 Task: Add Aura Cacia Sanctifying Frankincense In Jojoba Oil to the cart.
Action: Mouse moved to (970, 341)
Screenshot: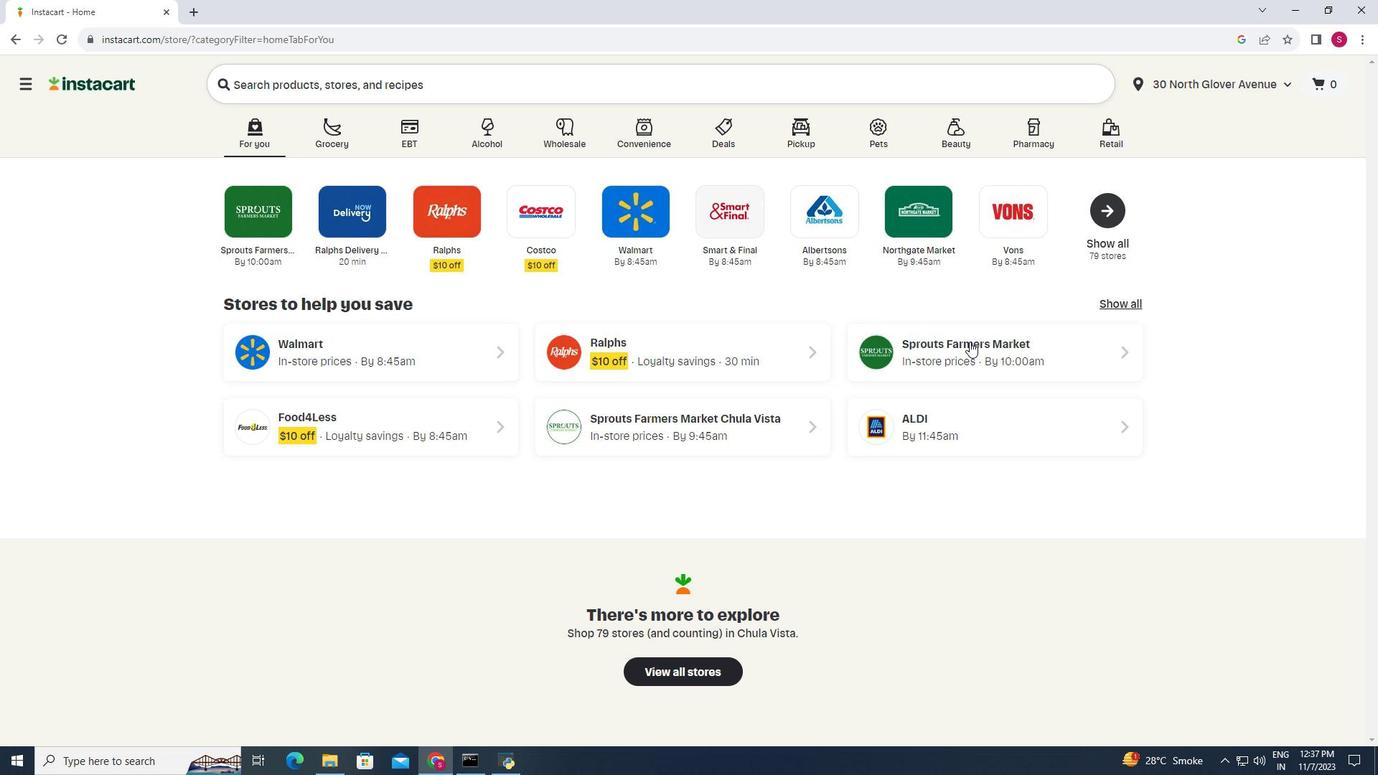 
Action: Mouse pressed left at (970, 341)
Screenshot: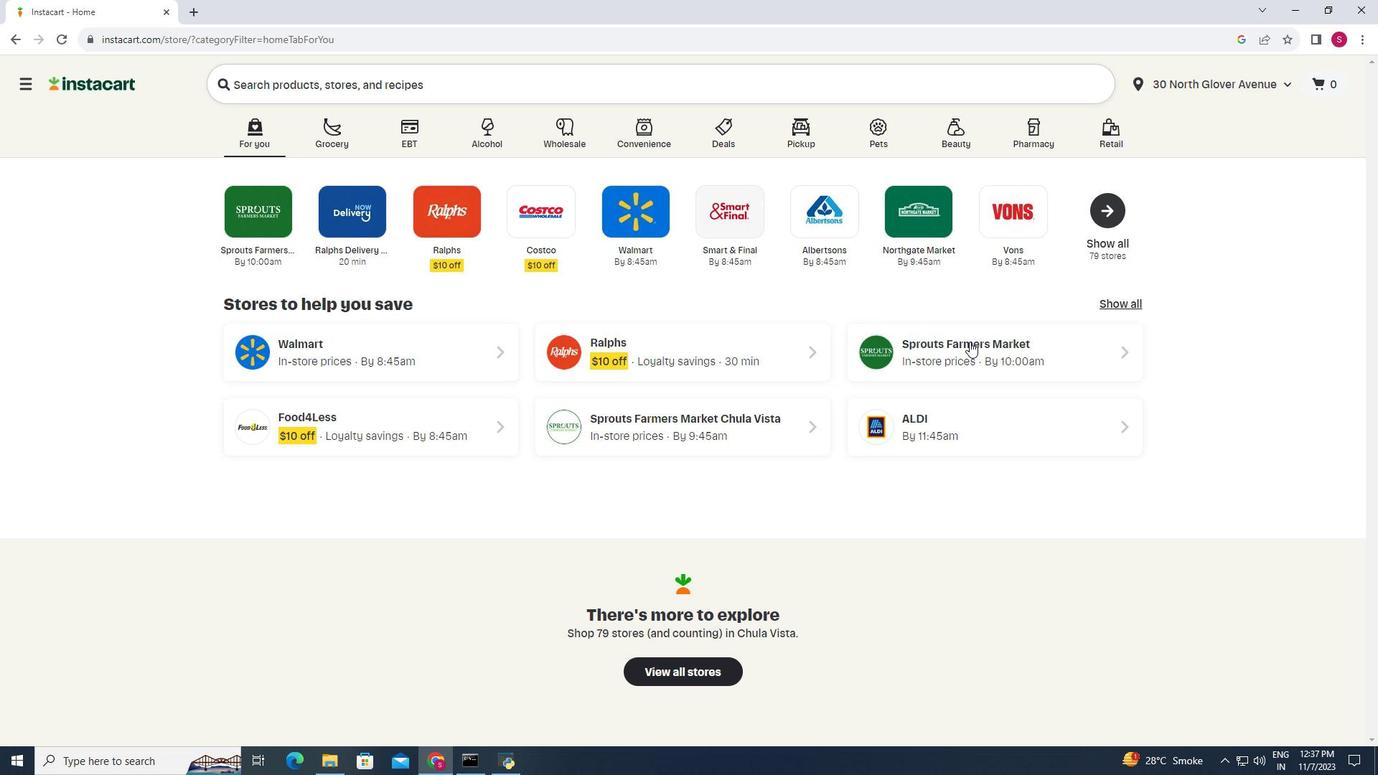 
Action: Mouse moved to (108, 557)
Screenshot: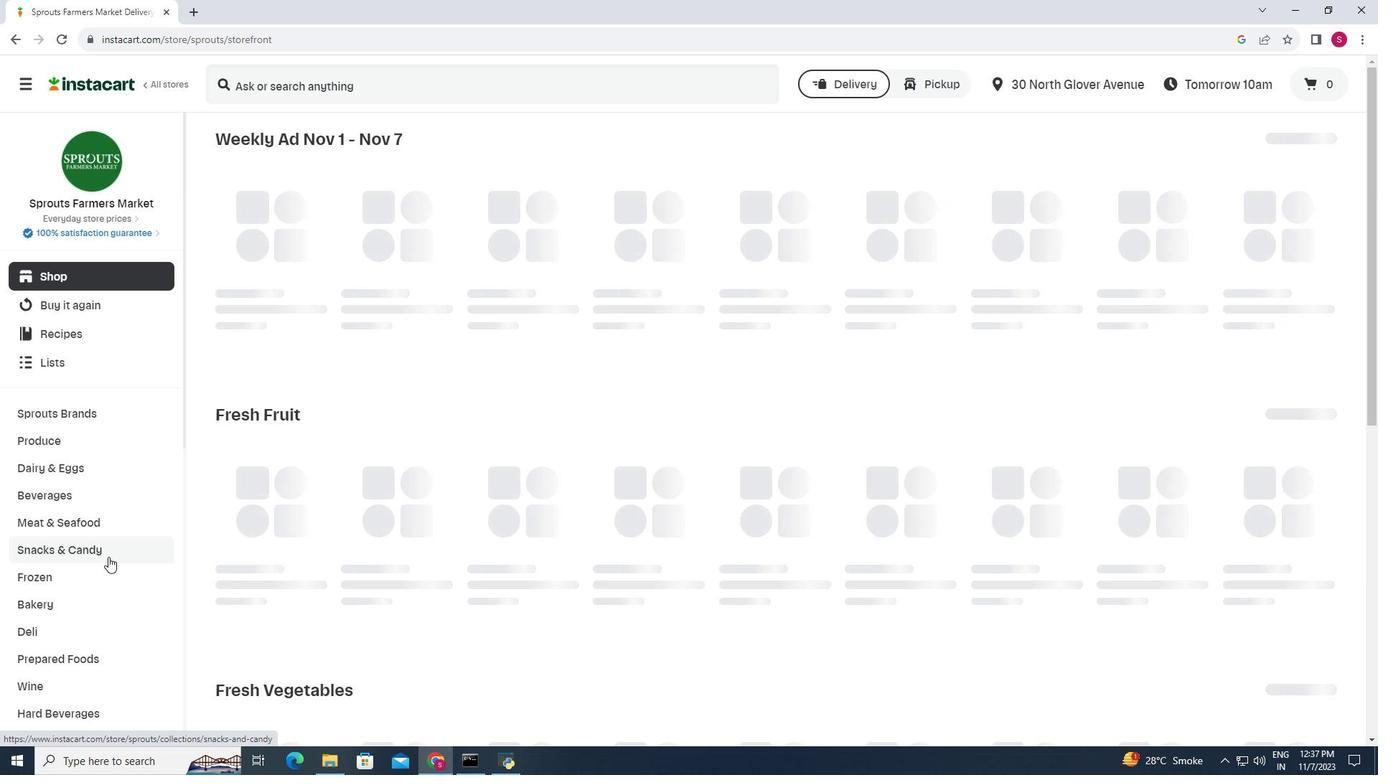 
Action: Mouse scrolled (108, 556) with delta (0, 0)
Screenshot: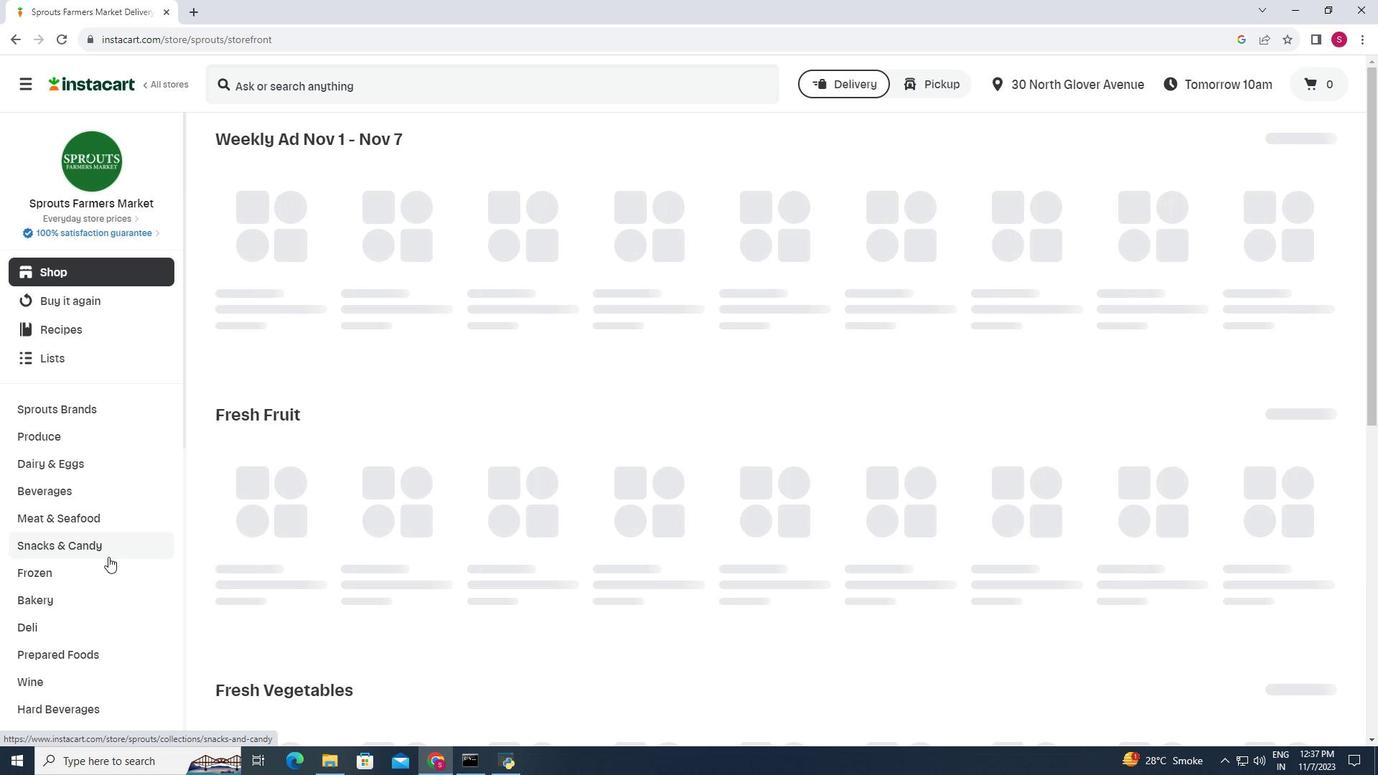 
Action: Mouse scrolled (108, 556) with delta (0, 0)
Screenshot: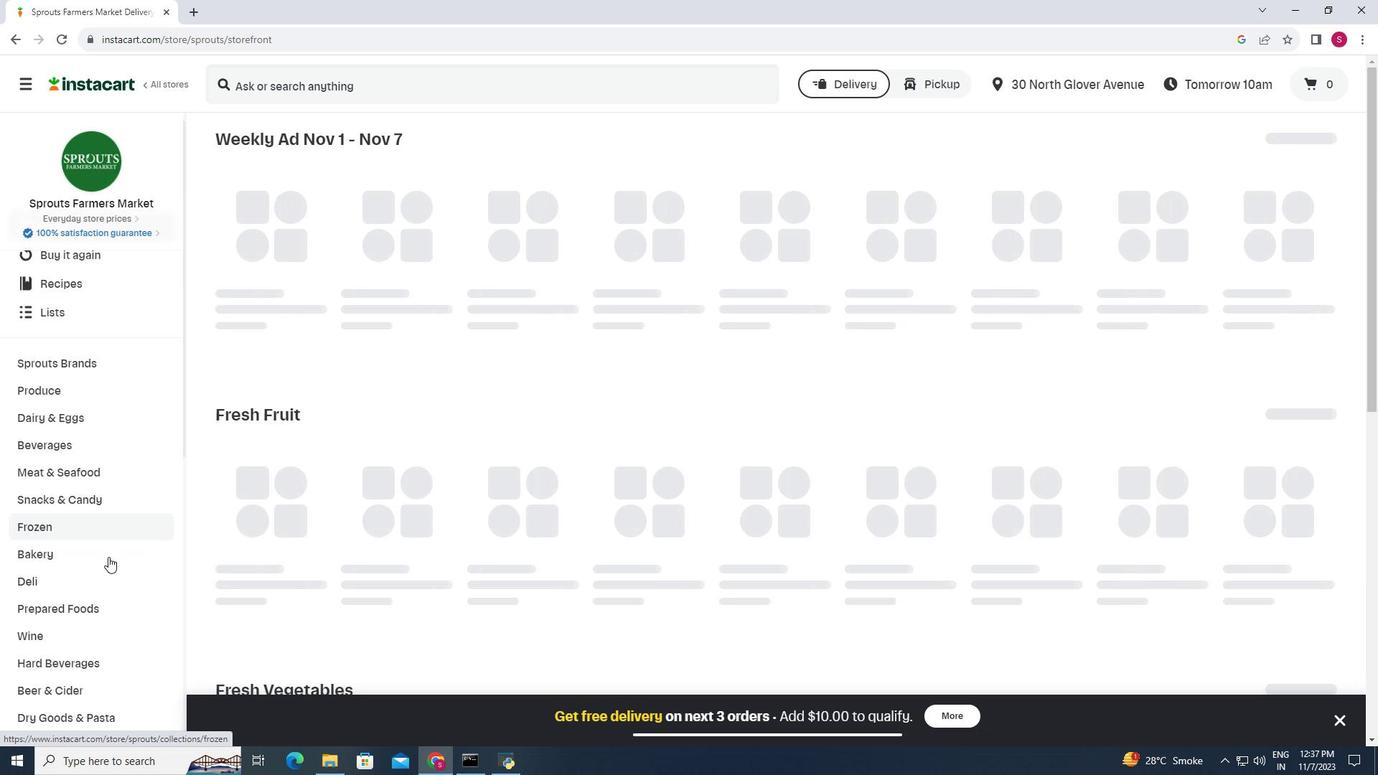 
Action: Mouse scrolled (108, 556) with delta (0, 0)
Screenshot: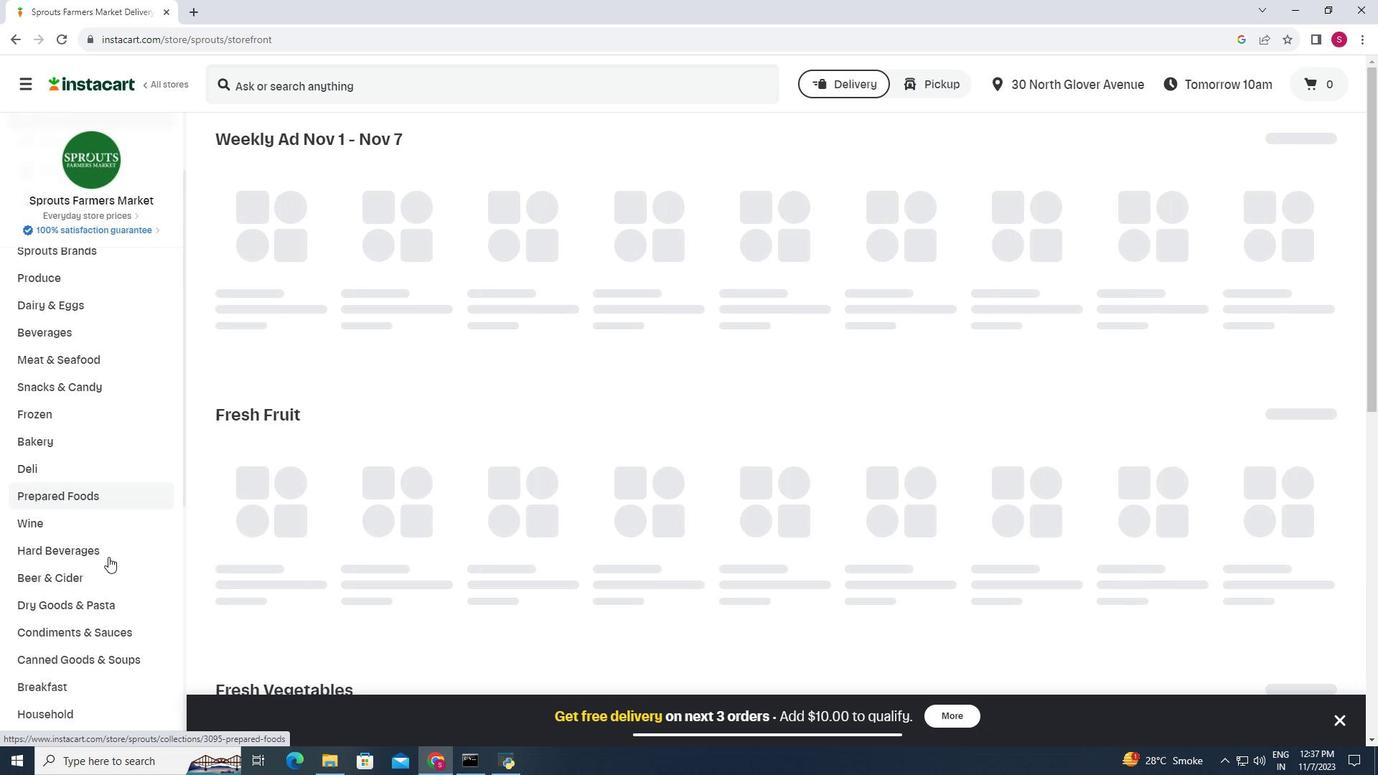 
Action: Mouse scrolled (108, 556) with delta (0, 0)
Screenshot: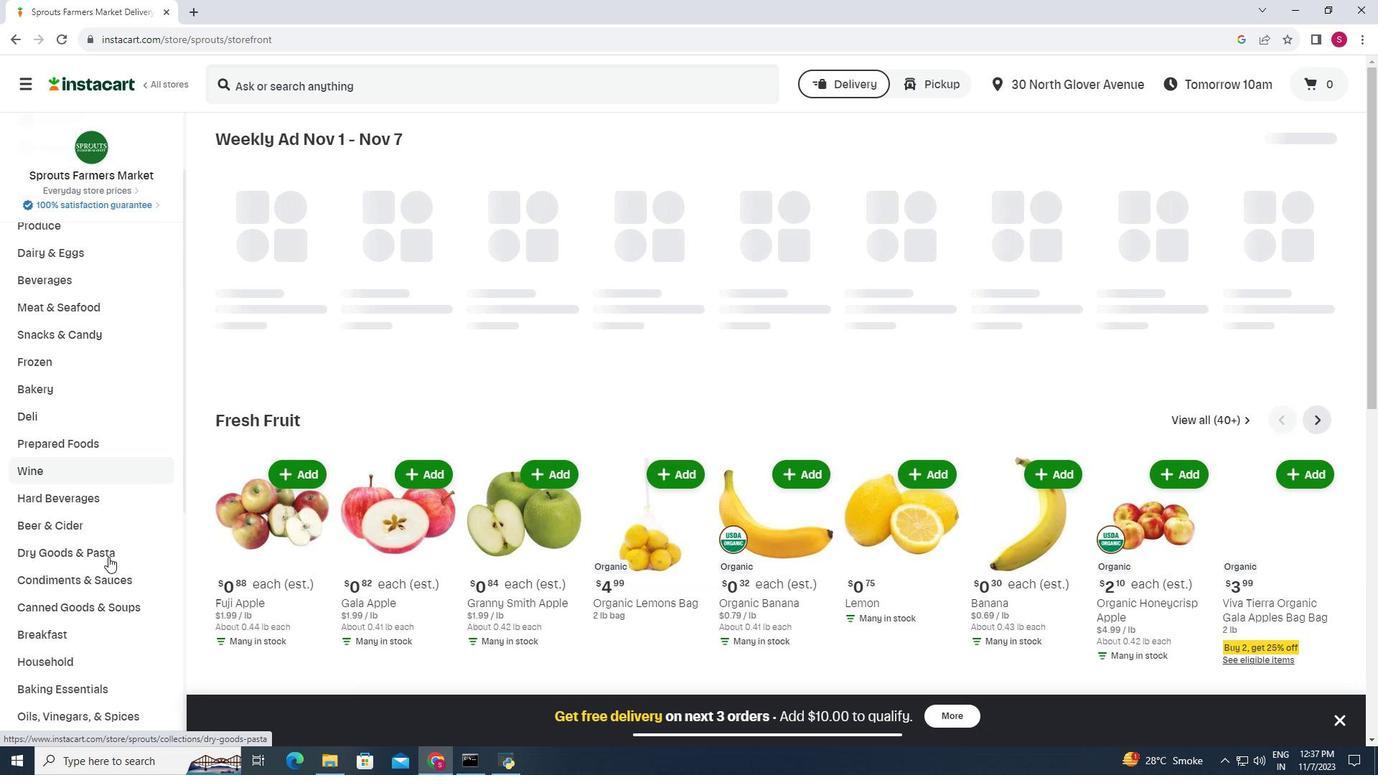 
Action: Mouse moved to (66, 664)
Screenshot: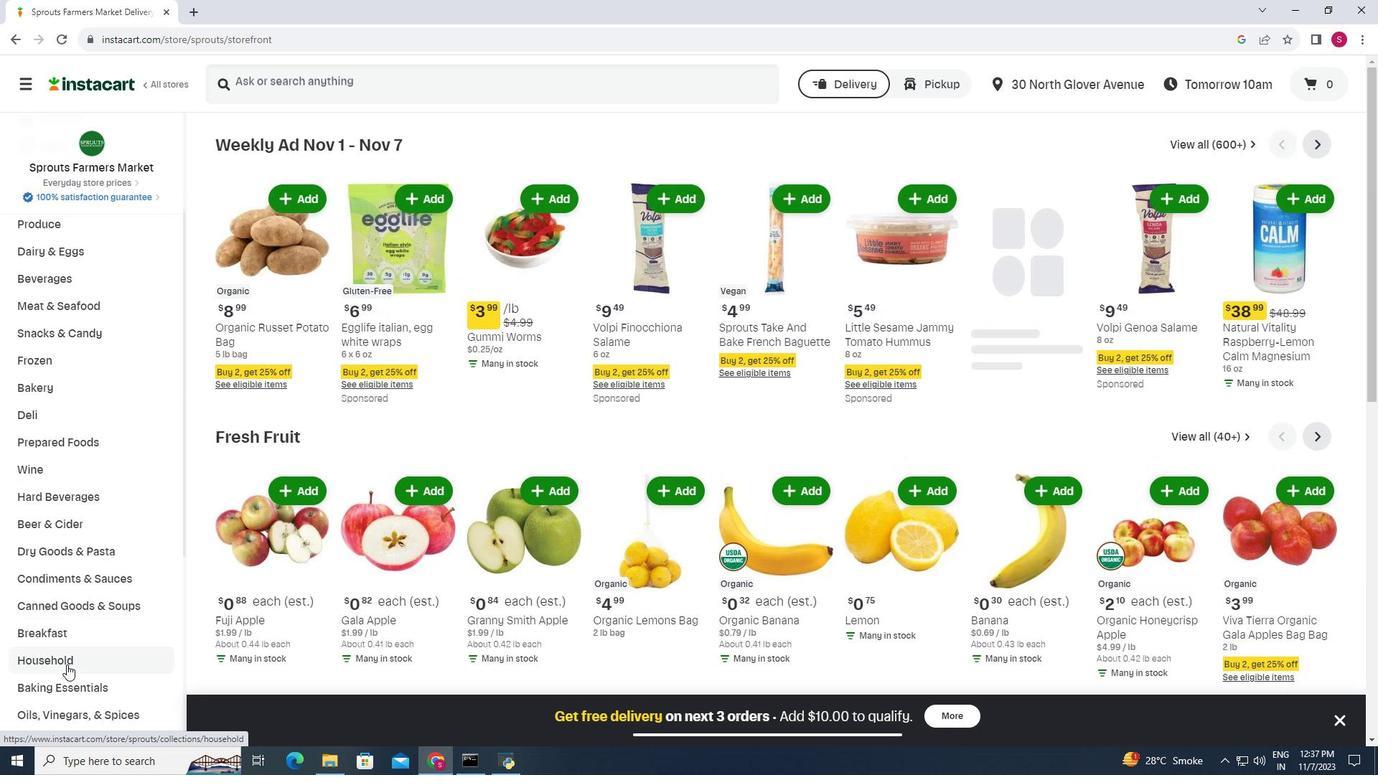 
Action: Mouse pressed left at (66, 664)
Screenshot: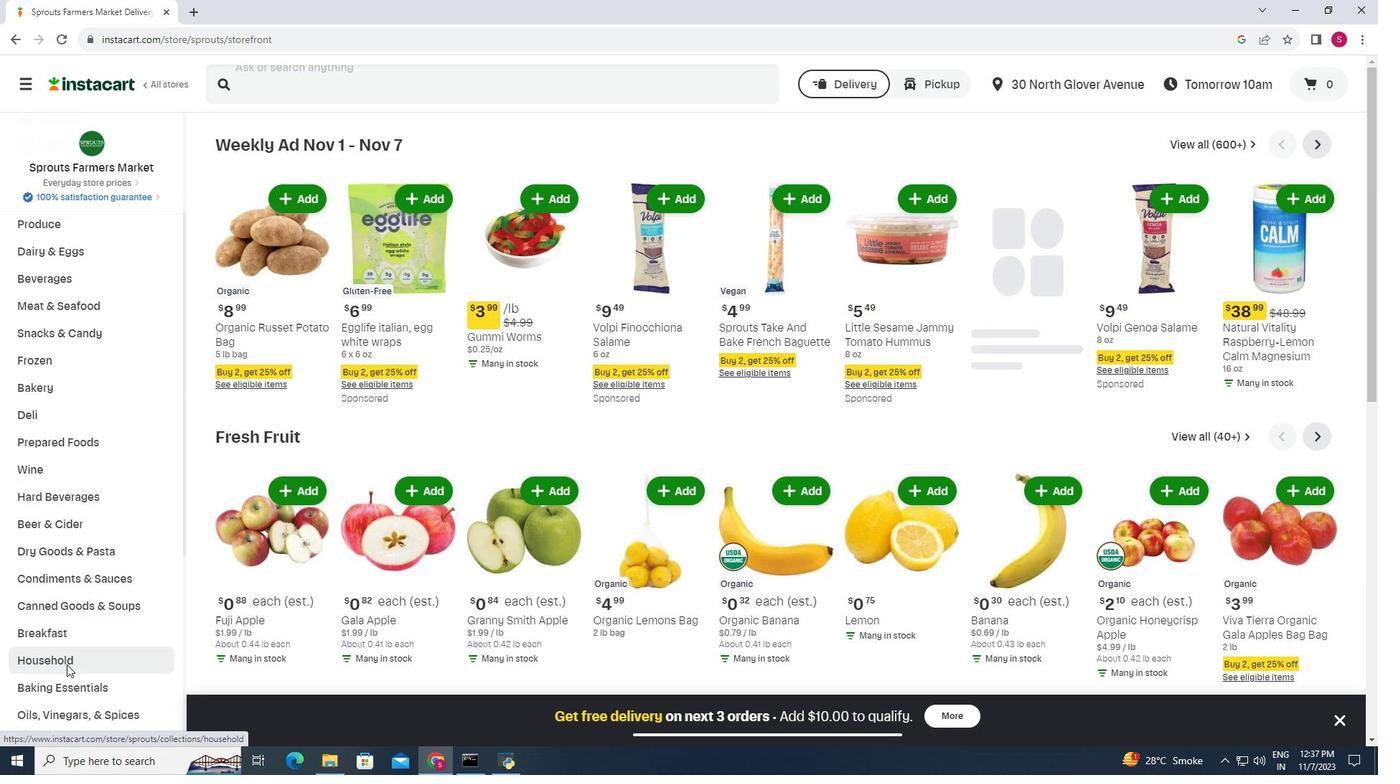 
Action: Mouse moved to (769, 175)
Screenshot: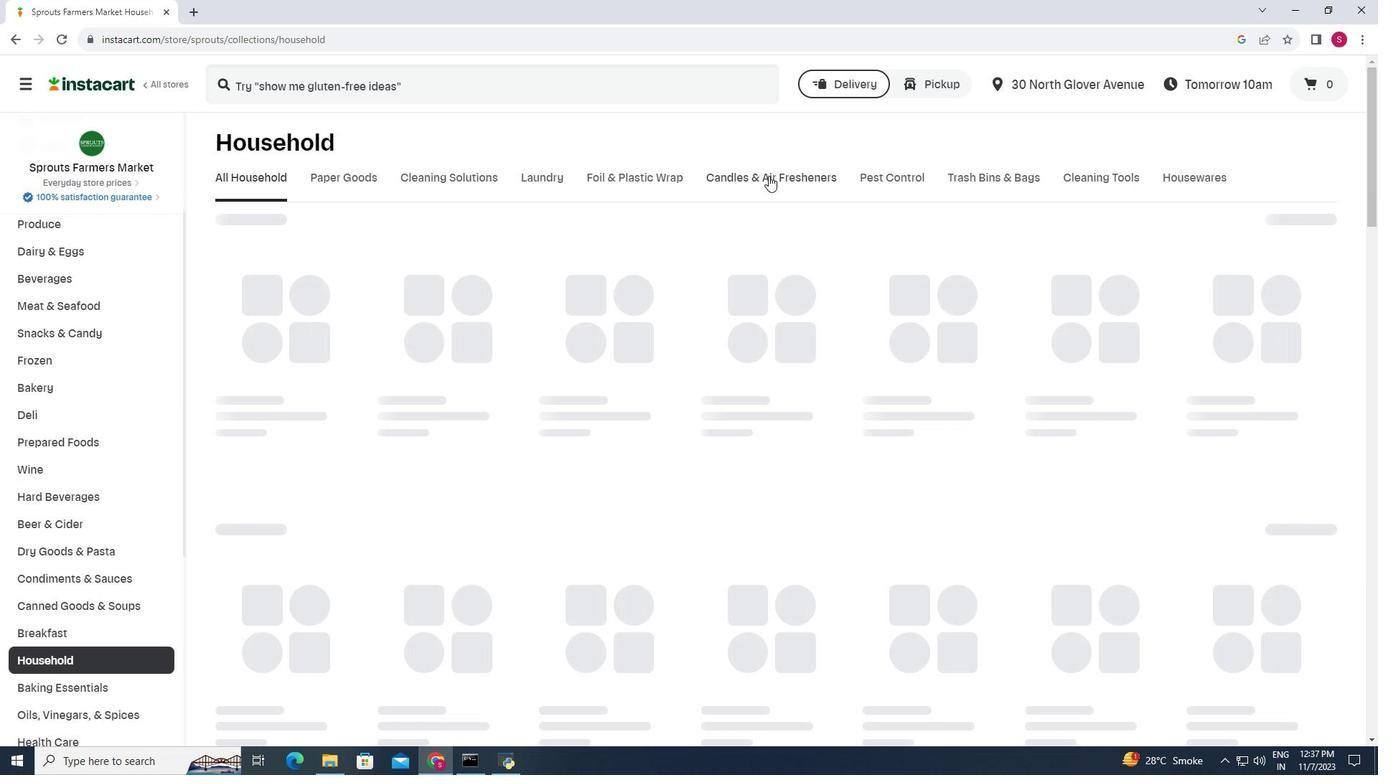 
Action: Mouse pressed left at (769, 175)
Screenshot: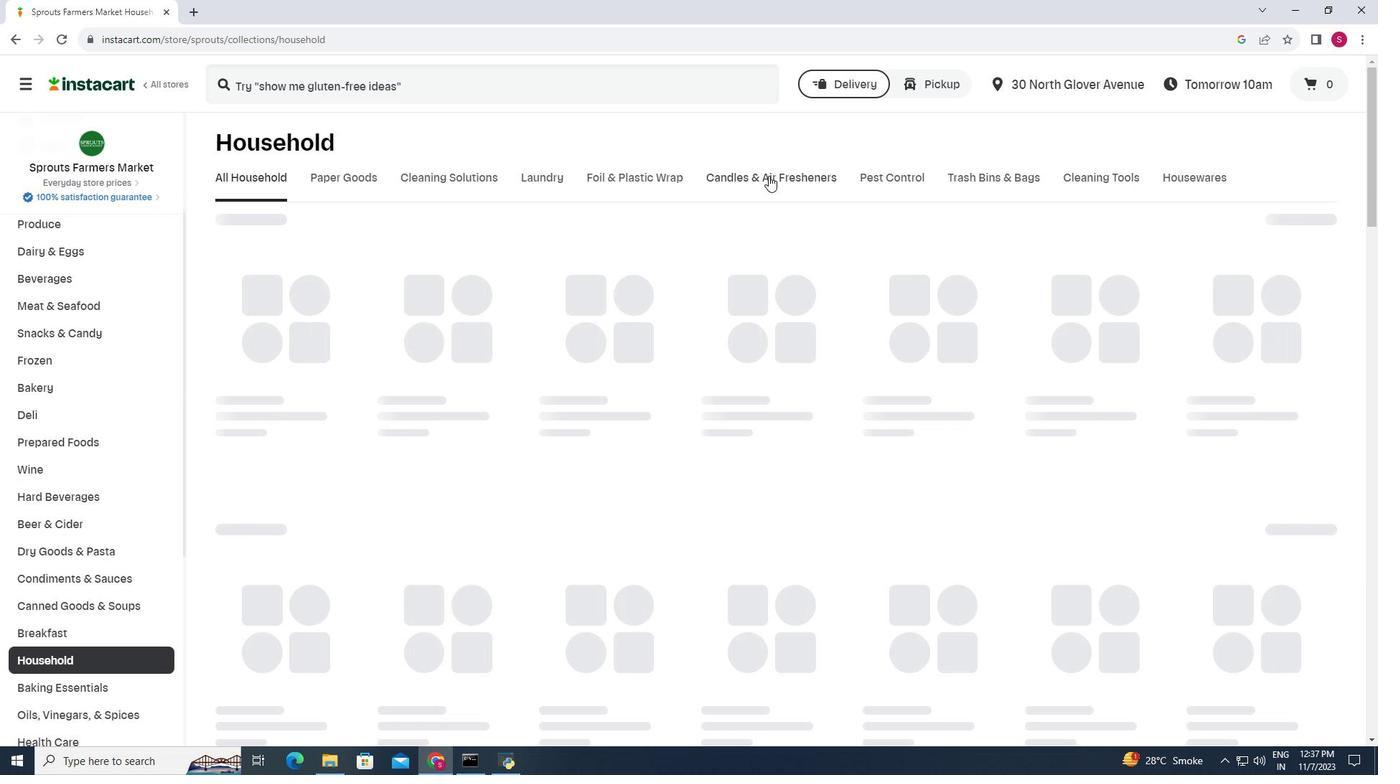
Action: Mouse moved to (356, 90)
Screenshot: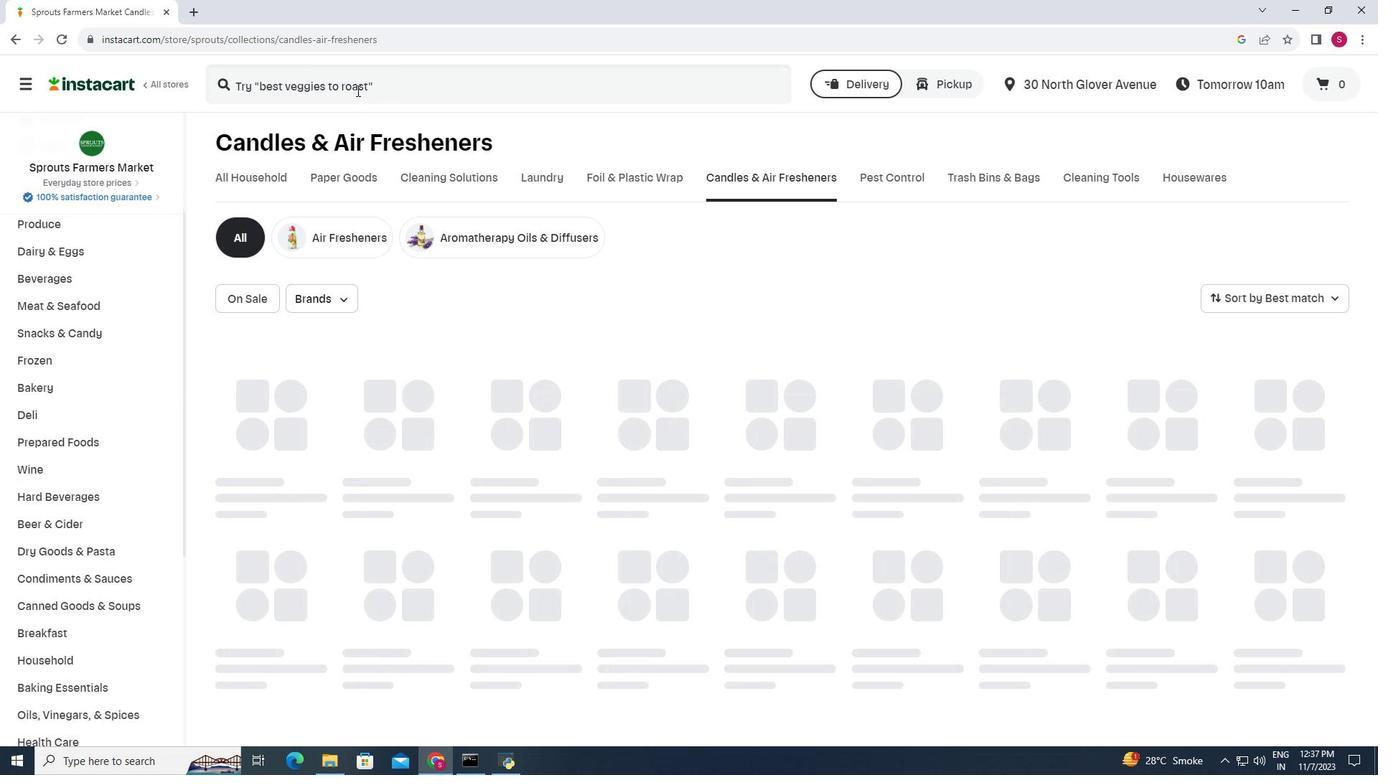 
Action: Mouse pressed left at (356, 90)
Screenshot: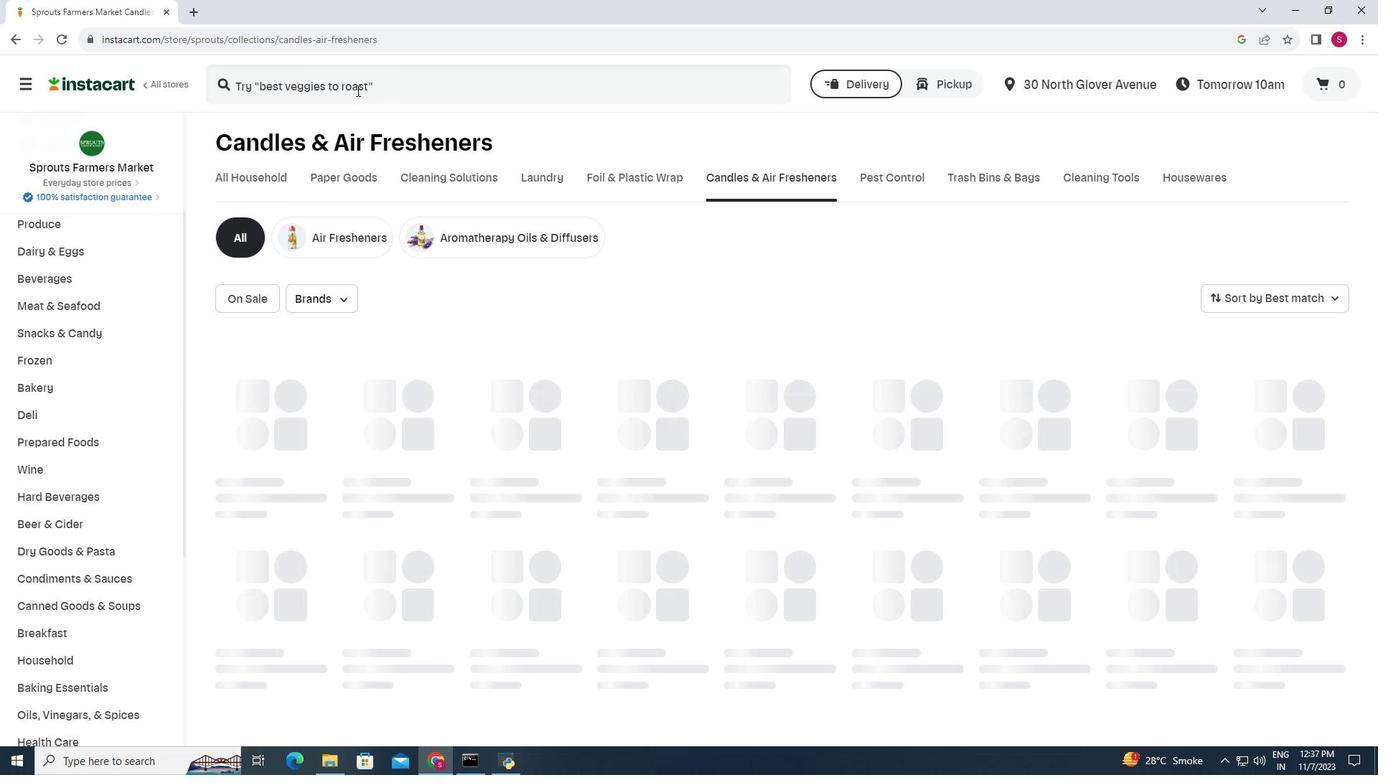 
Action: Mouse moved to (356, 89)
Screenshot: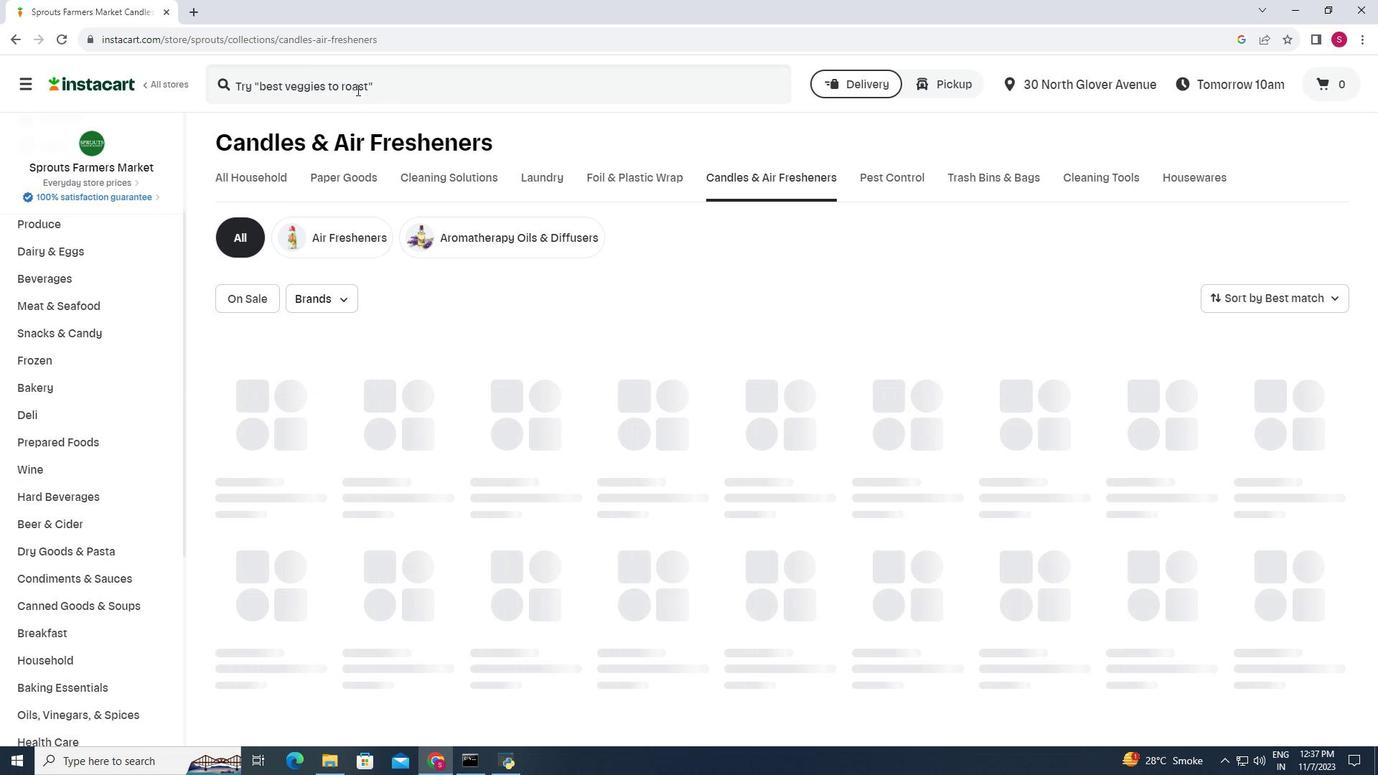 
Action: Key pressed <Key.shift>Aura<Key.space><Key.shift>Cacia<Key.space><Key.shift>Sanctifyimn<Key.backspace><Key.backspace>ng<Key.space><Key.shift><Key.shift>Frankincense<Key.space>in<Key.space><Key.shift>Jojoba<Key.space><Key.shift>Oil<Key.enter>
Screenshot: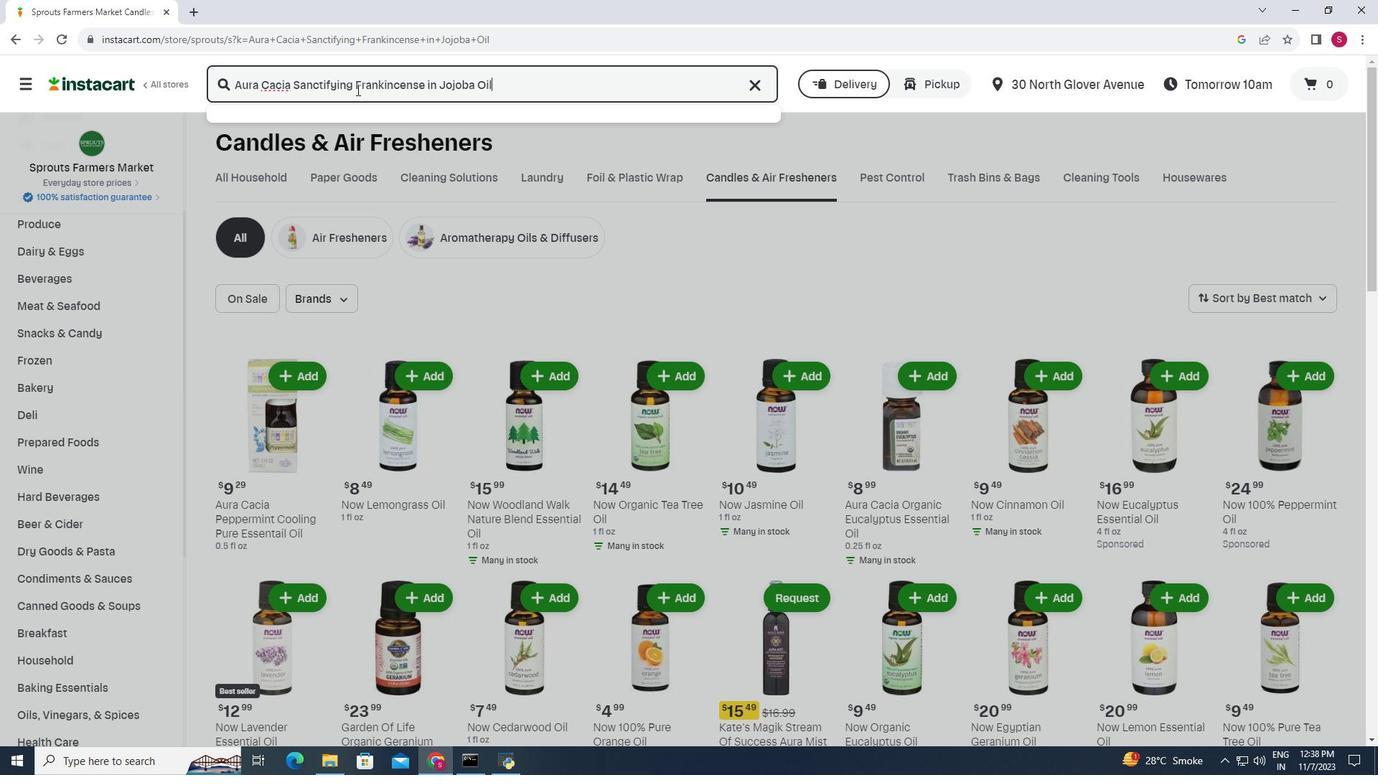 
Action: Mouse moved to (481, 298)
Screenshot: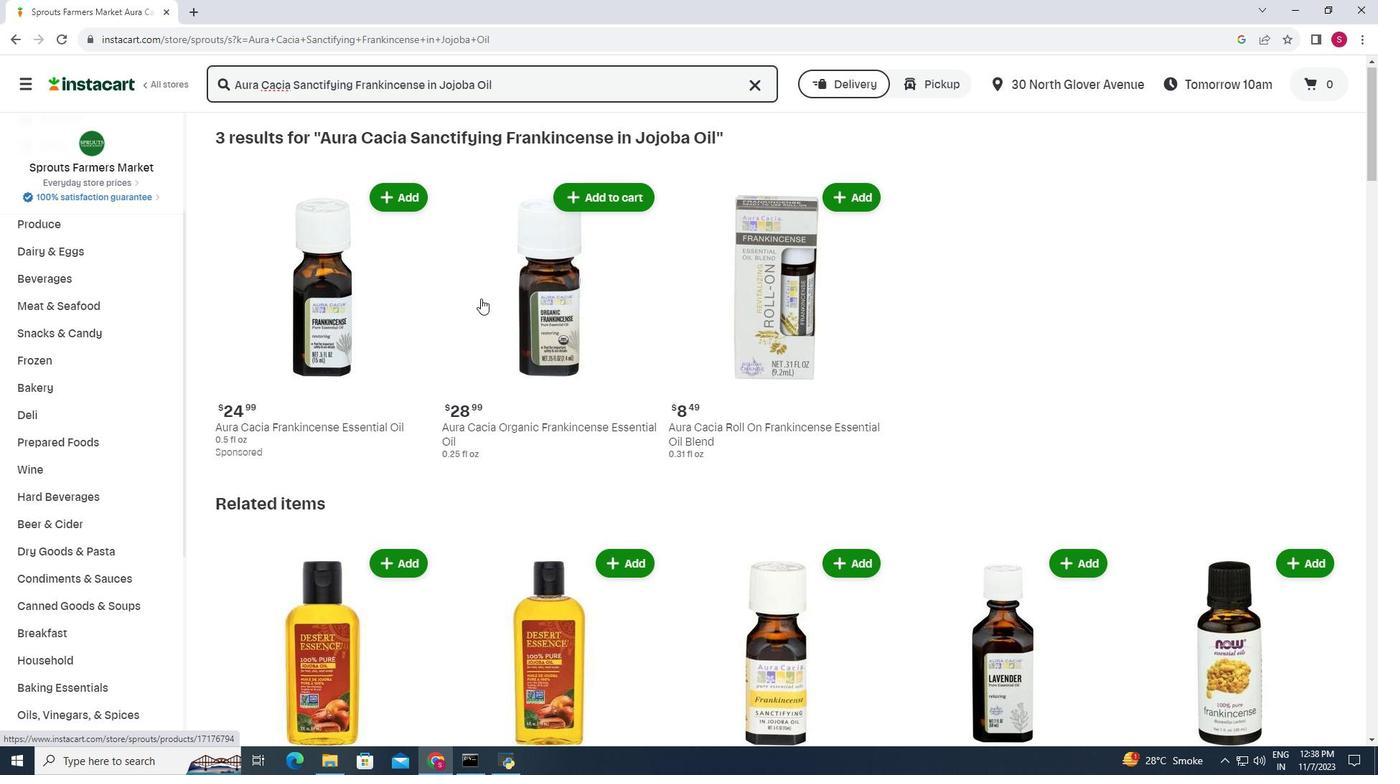 
Action: Mouse scrolled (481, 297) with delta (0, 0)
Screenshot: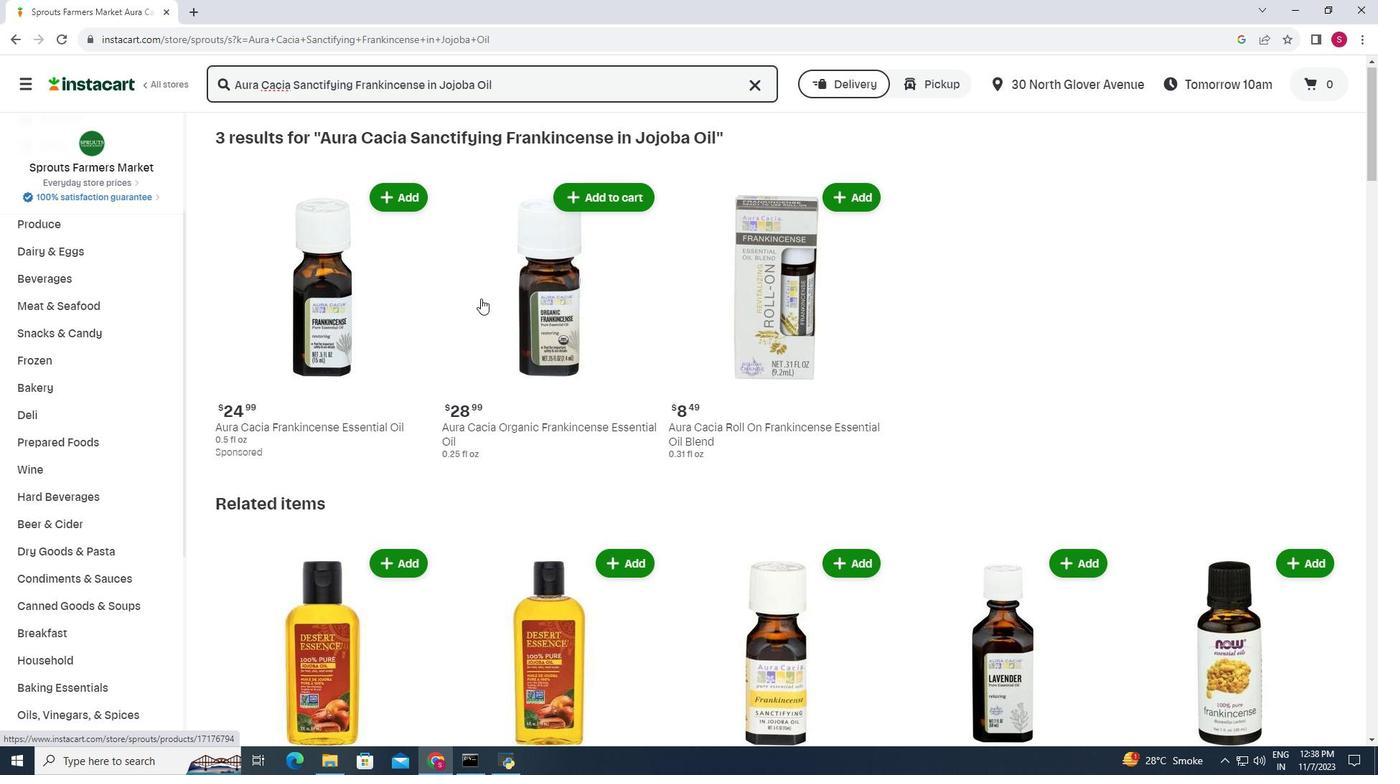 
Action: Mouse scrolled (481, 297) with delta (0, 0)
Screenshot: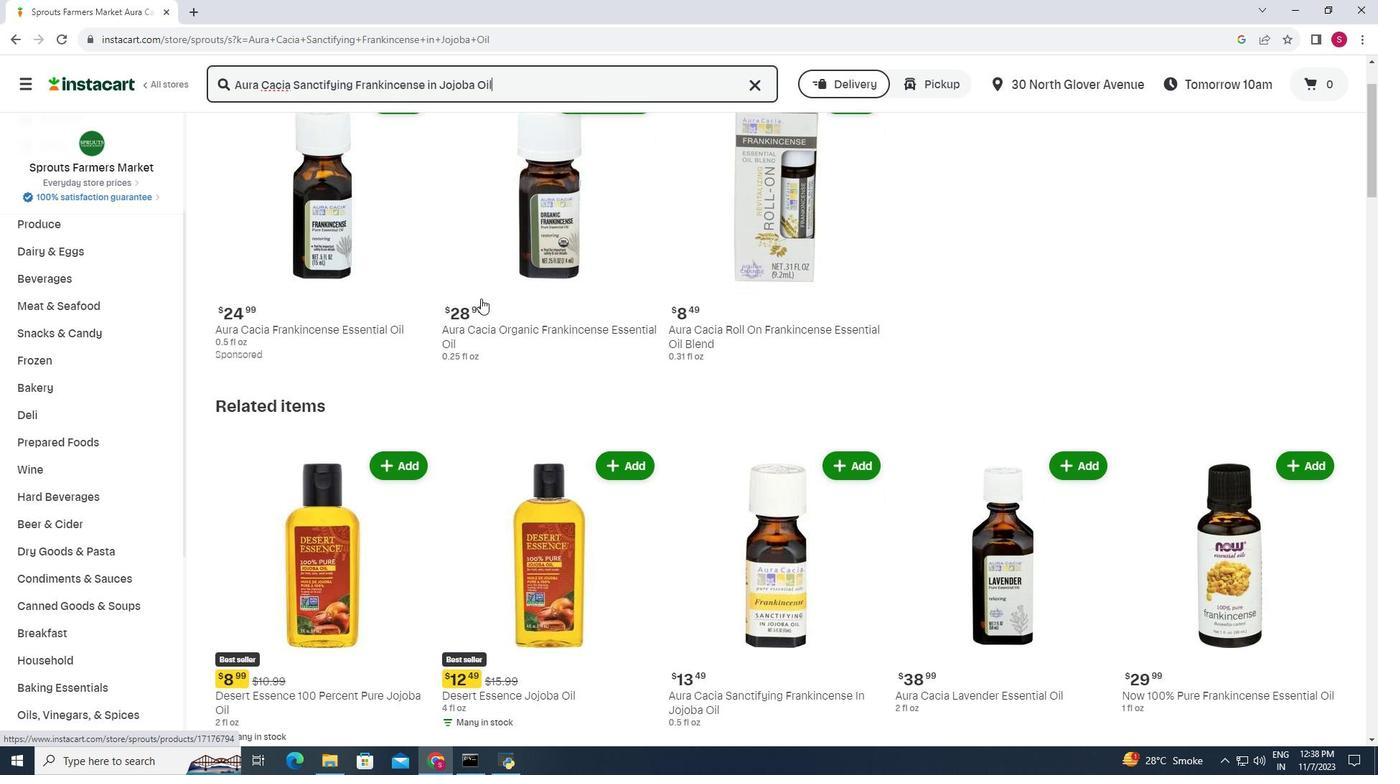 
Action: Mouse scrolled (481, 297) with delta (0, 0)
Screenshot: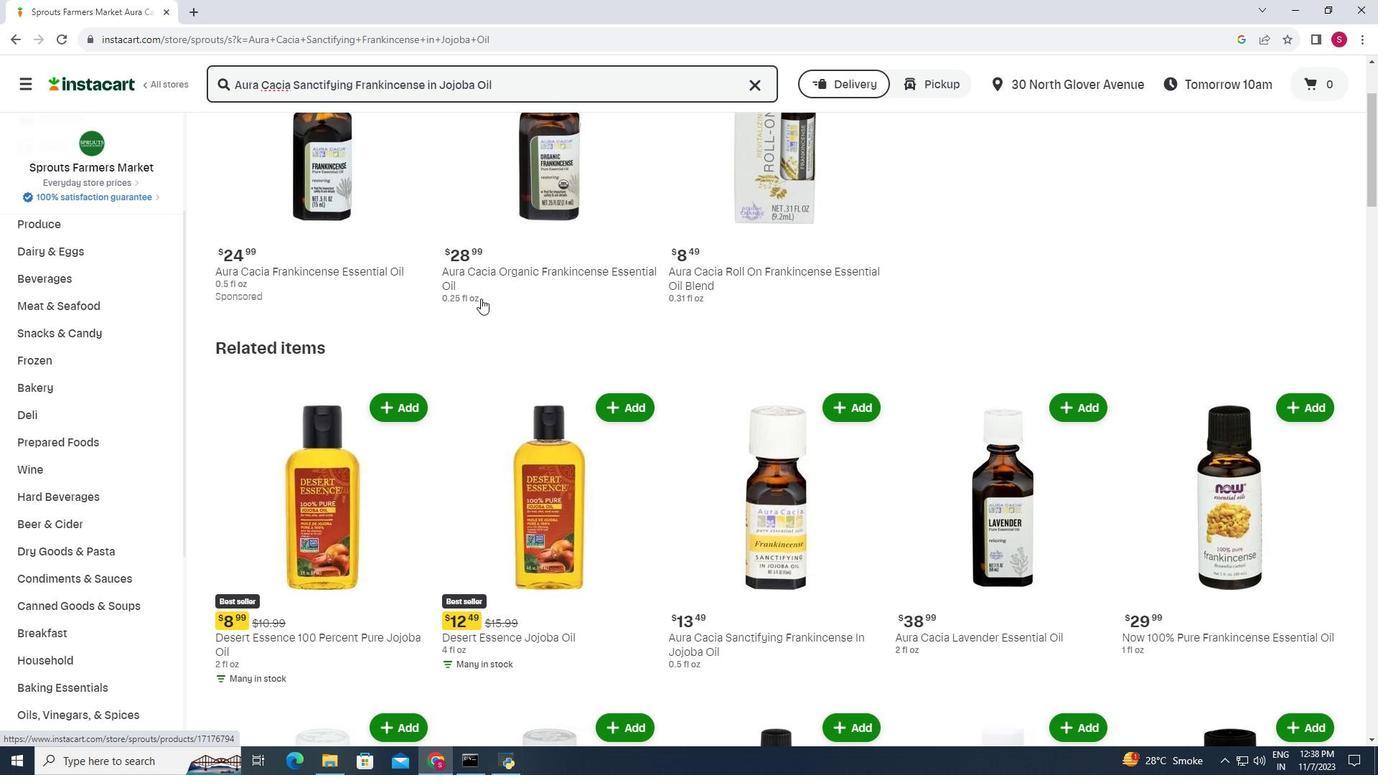 
Action: Mouse scrolled (481, 297) with delta (0, 0)
Screenshot: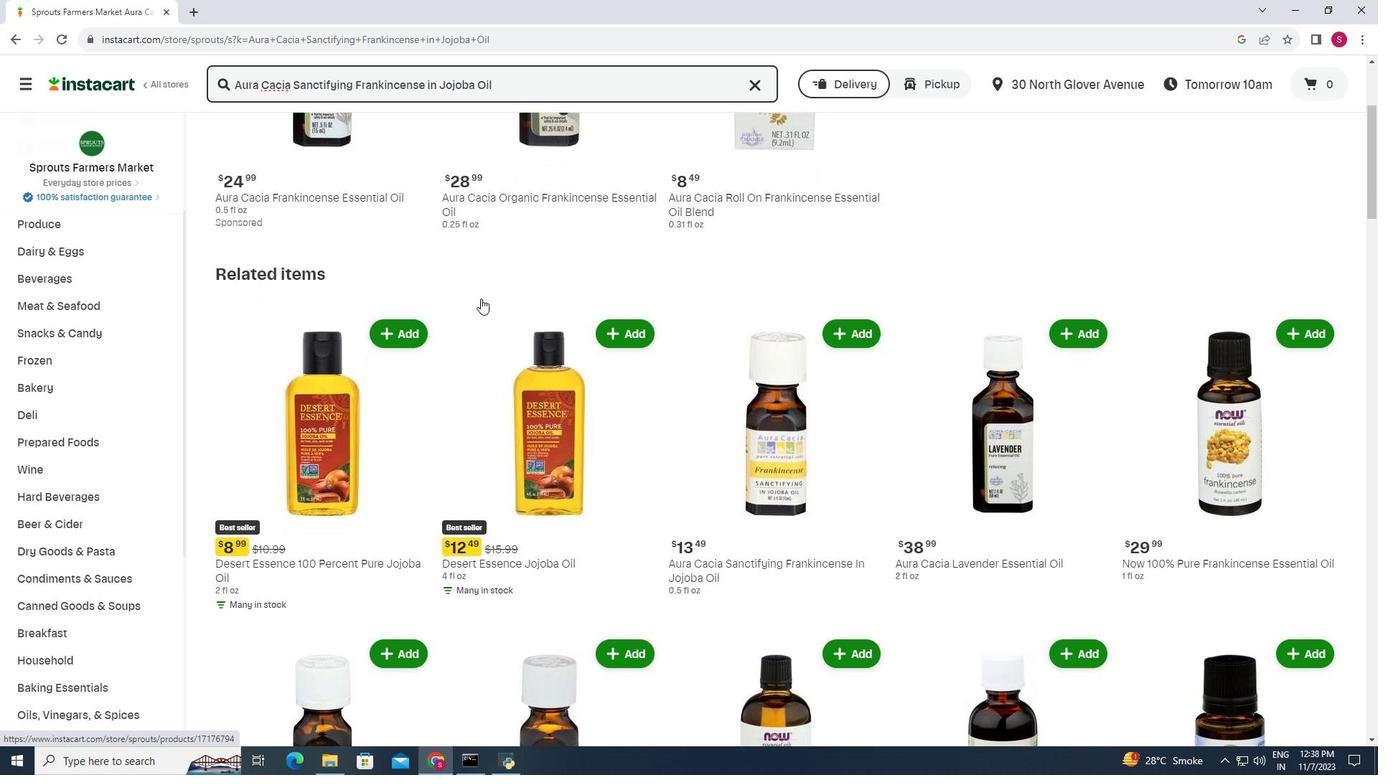 
Action: Mouse moved to (833, 267)
Screenshot: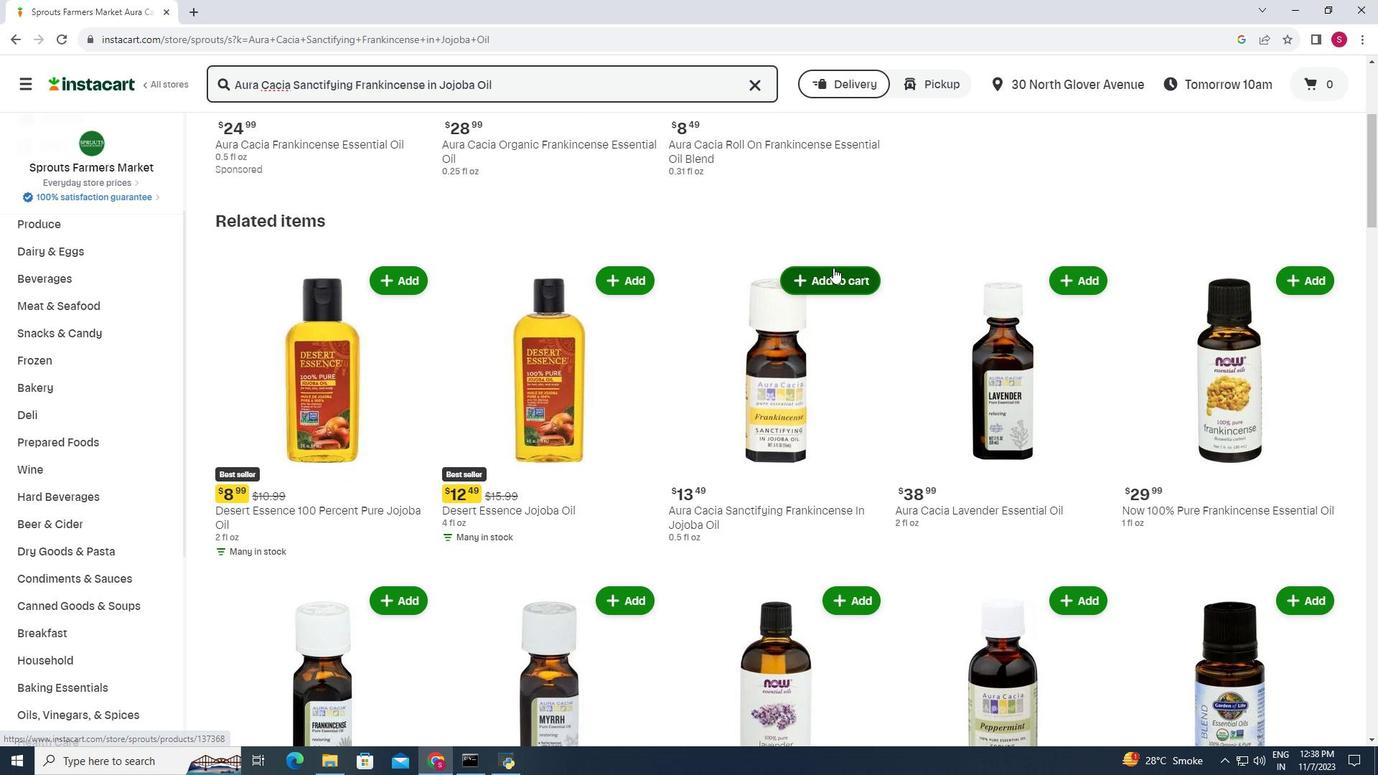 
Action: Mouse pressed left at (833, 267)
Screenshot: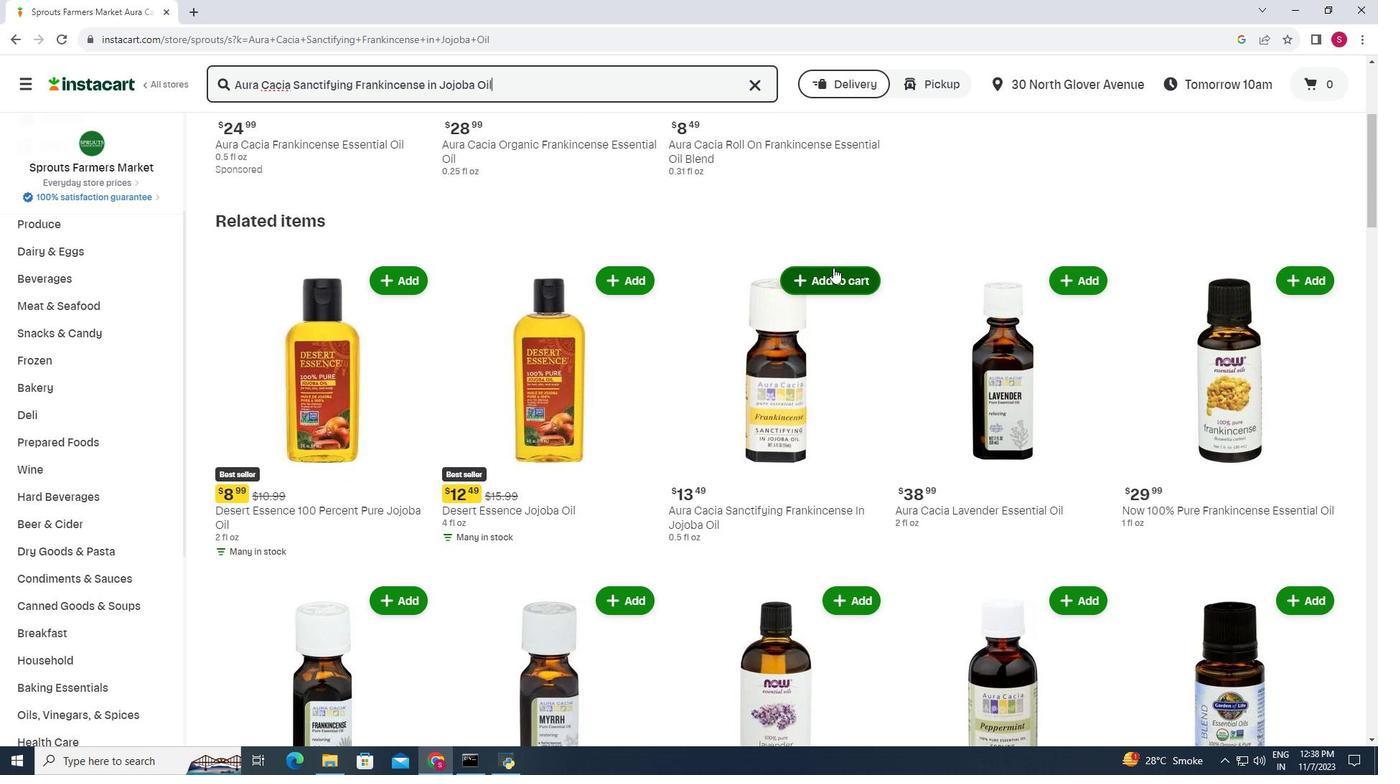 
Action: Mouse moved to (871, 183)
Screenshot: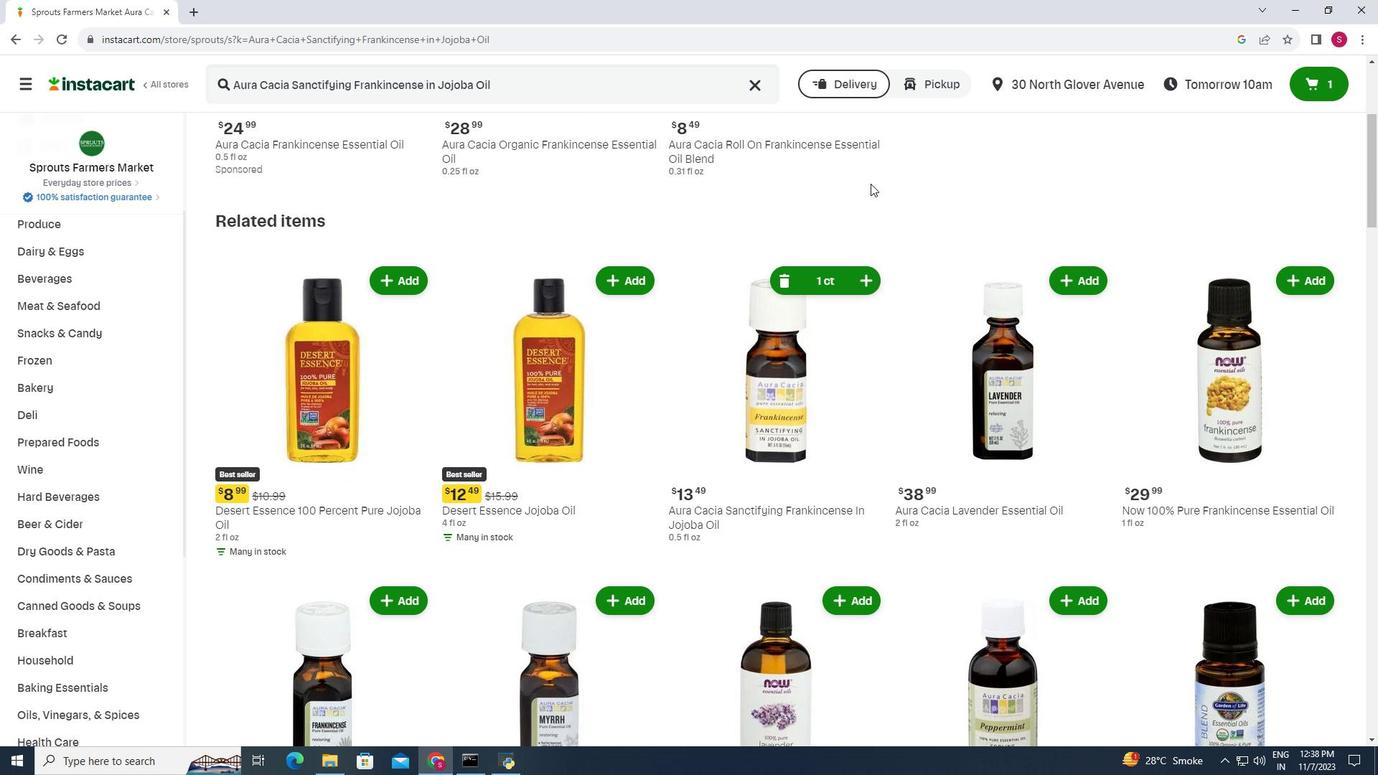 
